 Task: Create New Customer with Customer Name: Heartland General Store, Billing Address Line1: 1136 Sharon Lane, Billing Address Line2:  South Bend, Billing Address Line3:  Indiana 46625, Cell Number: 920-918-2470
Action: Mouse moved to (175, 34)
Screenshot: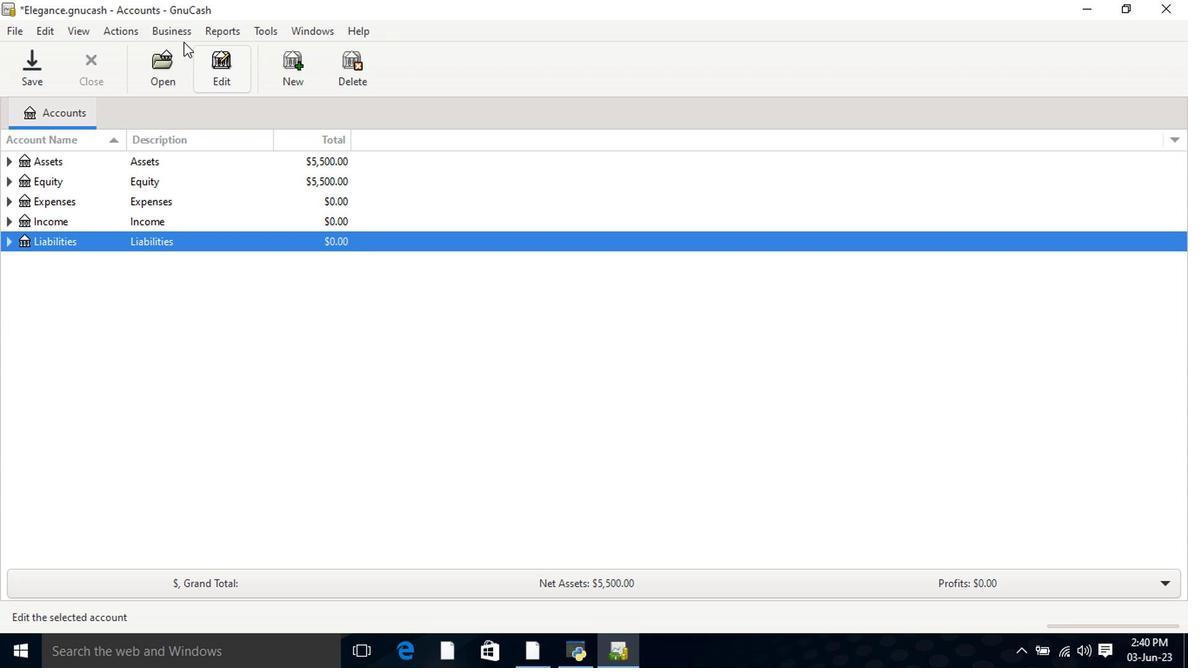 
Action: Mouse pressed left at (175, 34)
Screenshot: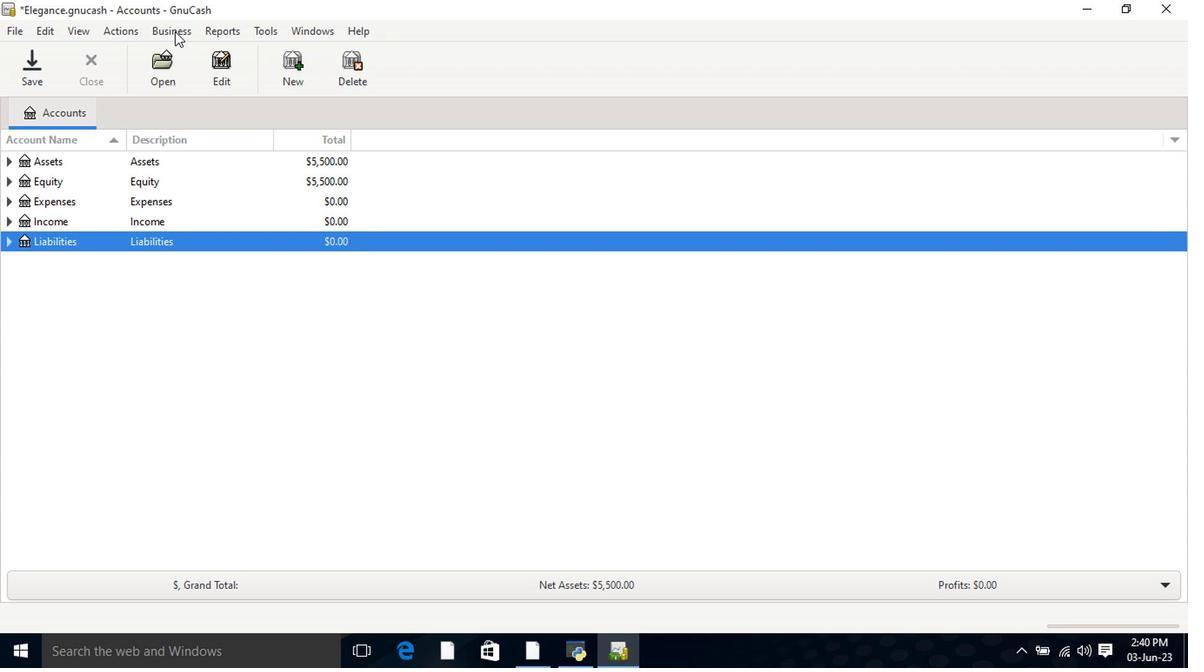 
Action: Mouse moved to (375, 73)
Screenshot: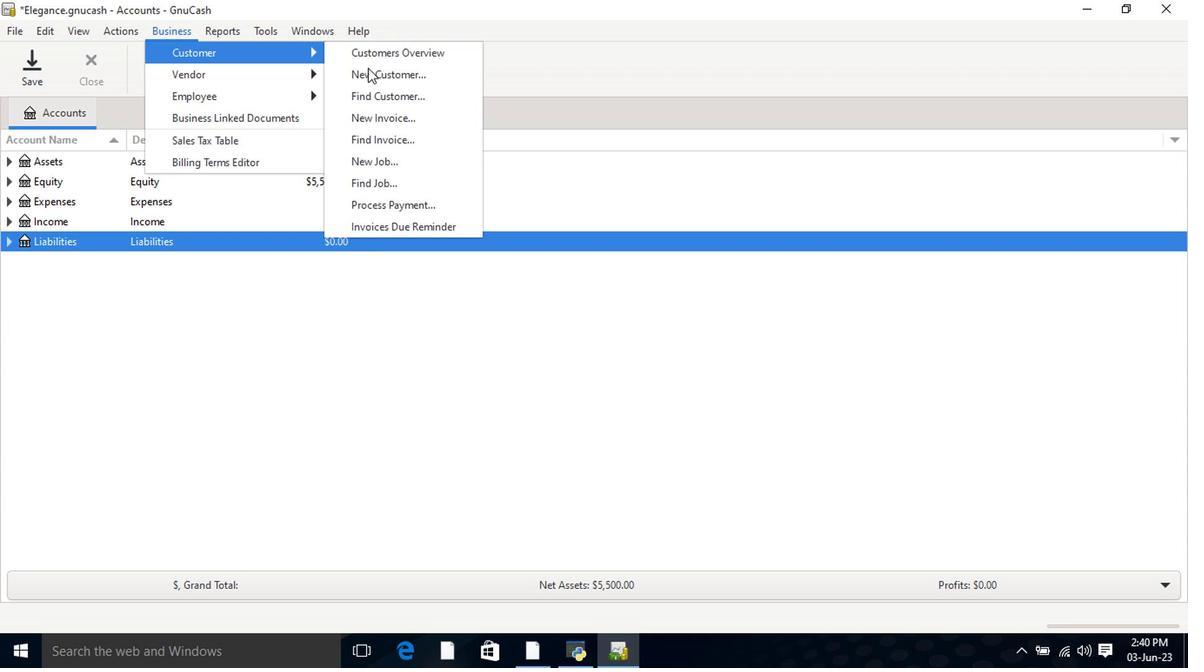 
Action: Mouse pressed left at (375, 73)
Screenshot: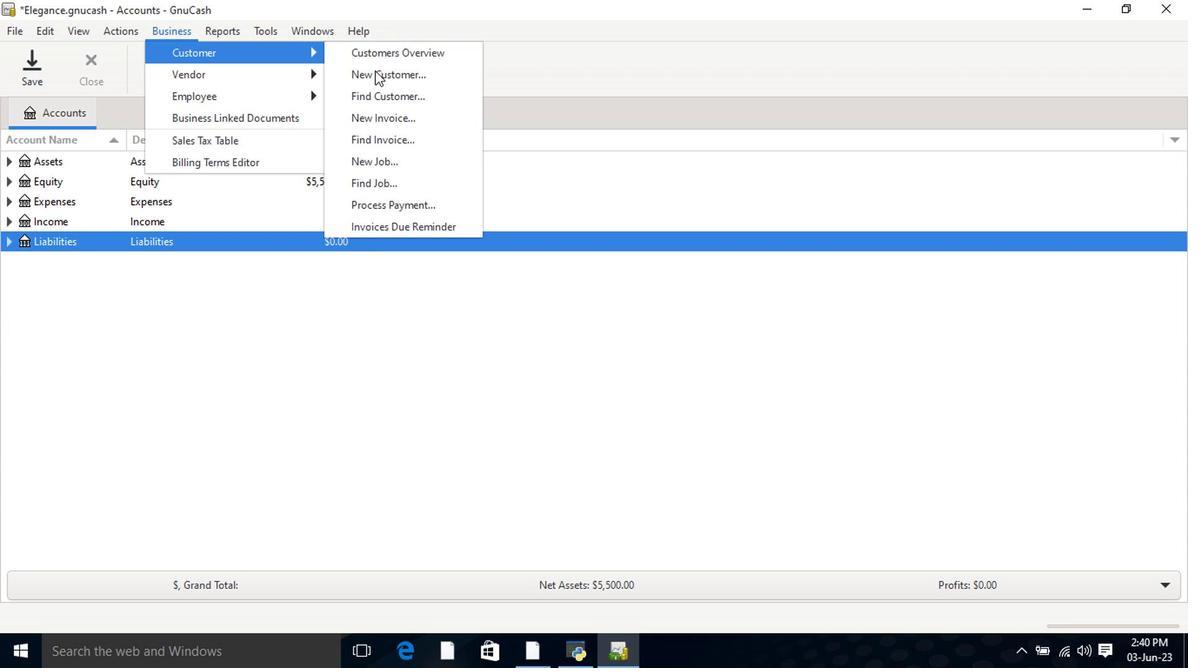 
Action: Mouse moved to (582, 189)
Screenshot: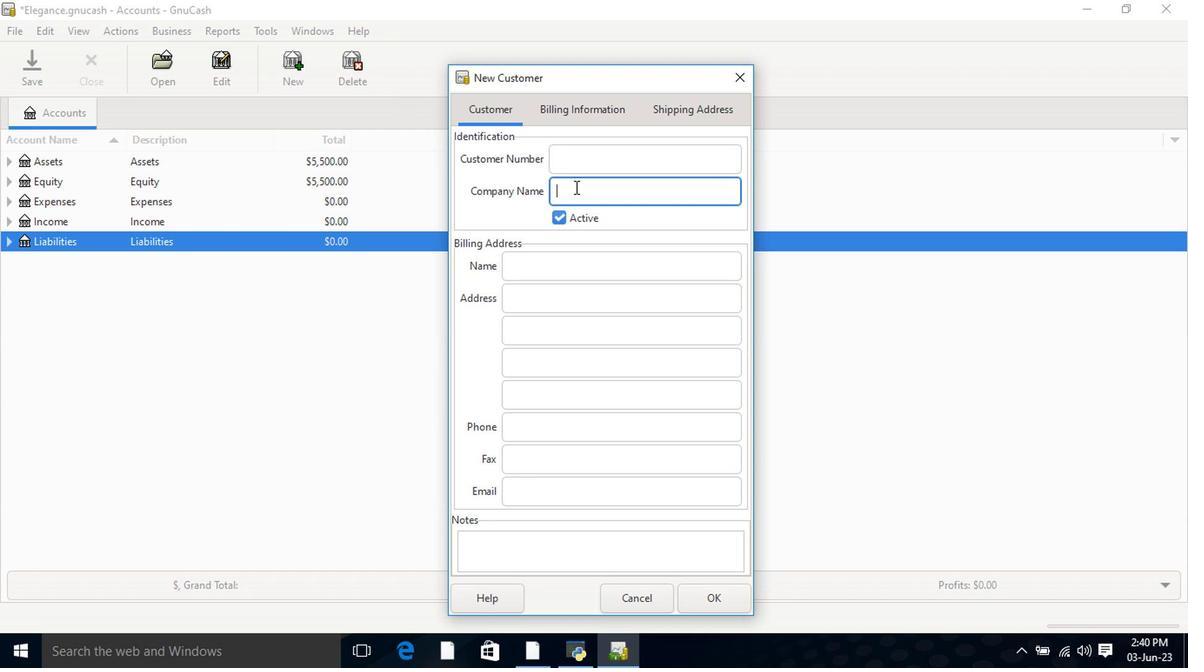 
Action: Key pressed <Key.shift>Heartland<Key.space><Key.shift>General<Key.space><Key.shift>So<Key.backspace>tore<Key.tab><Key.tab><Key.tab>1136<Key.space><Key.shift>Sharon<Key.space><Key.shift><Key.shift>Lane<Key.tab><Key.shift>South<Key.space><Key.shift>Bend<Key.tab><Key.shift>Indiana<Key.space>46625<Key.tab><Key.tab>920-918-2470
Screenshot: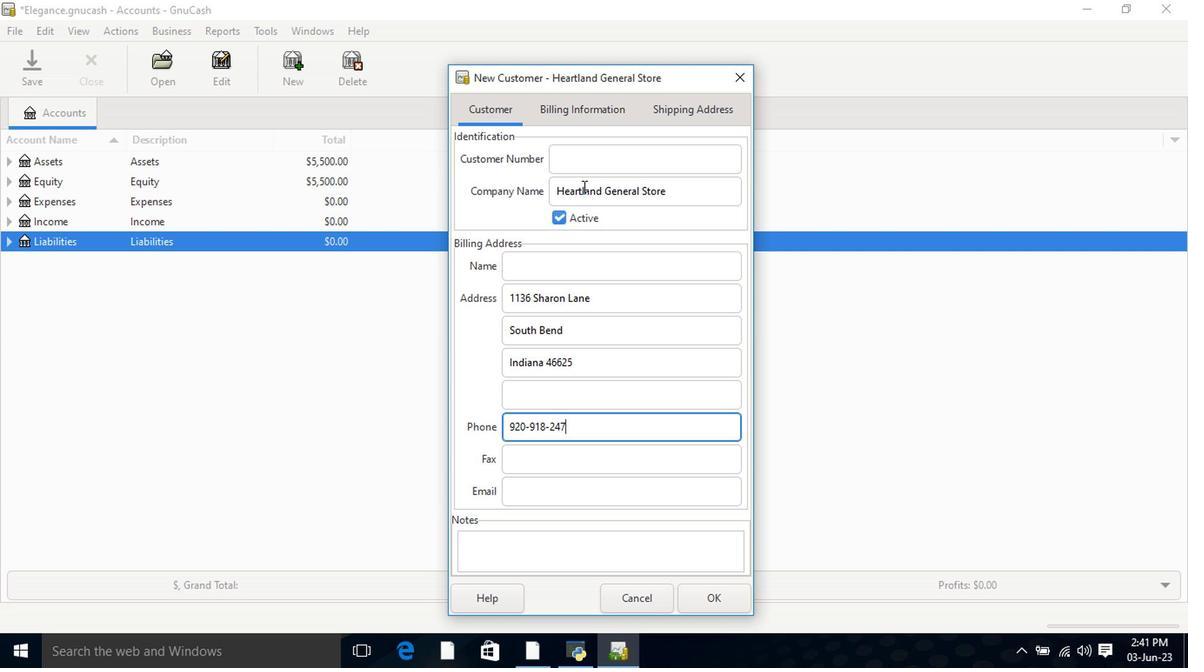 
Action: Mouse moved to (581, 116)
Screenshot: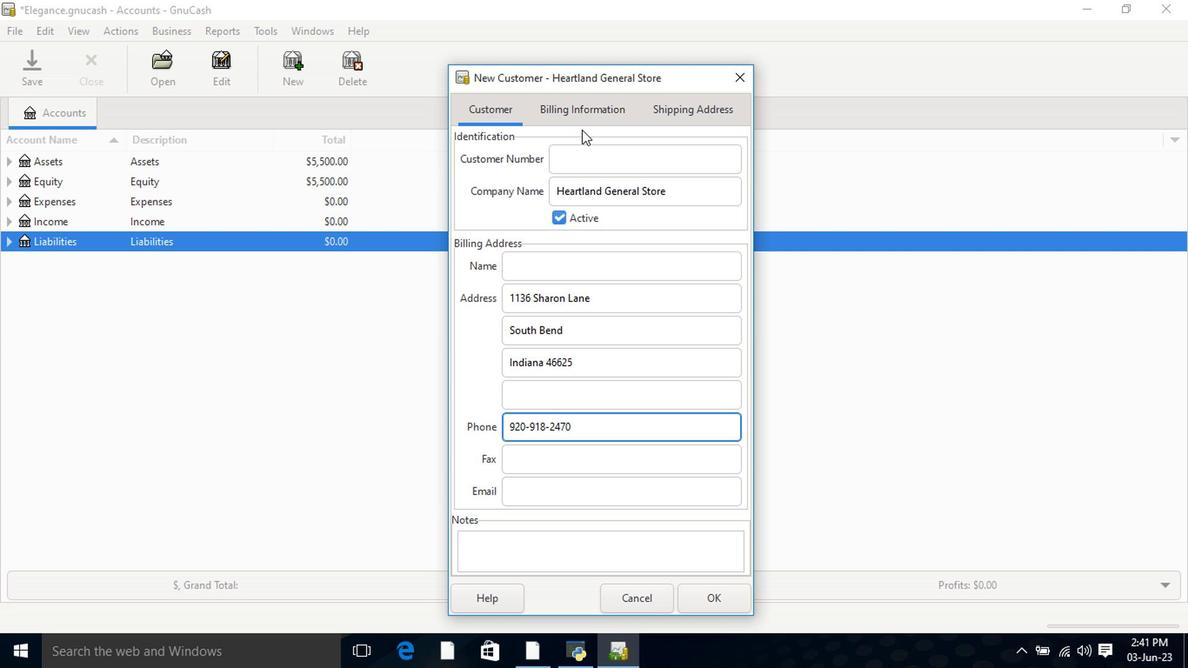 
Action: Mouse pressed left at (581, 116)
Screenshot: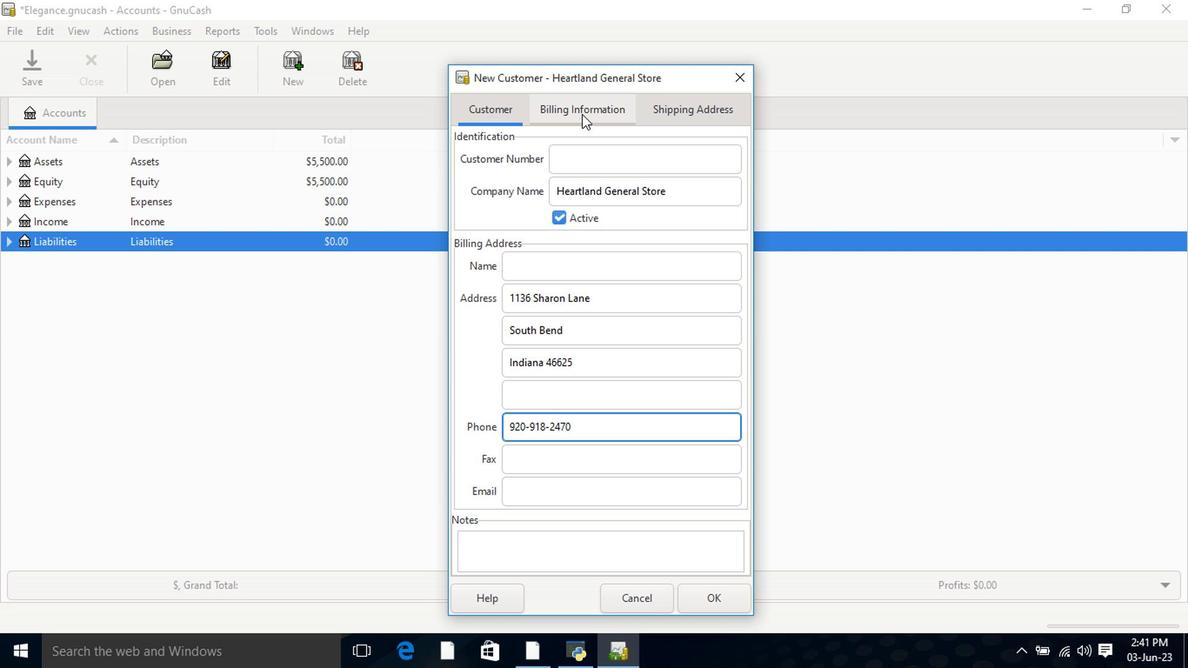 
Action: Mouse moved to (699, 116)
Screenshot: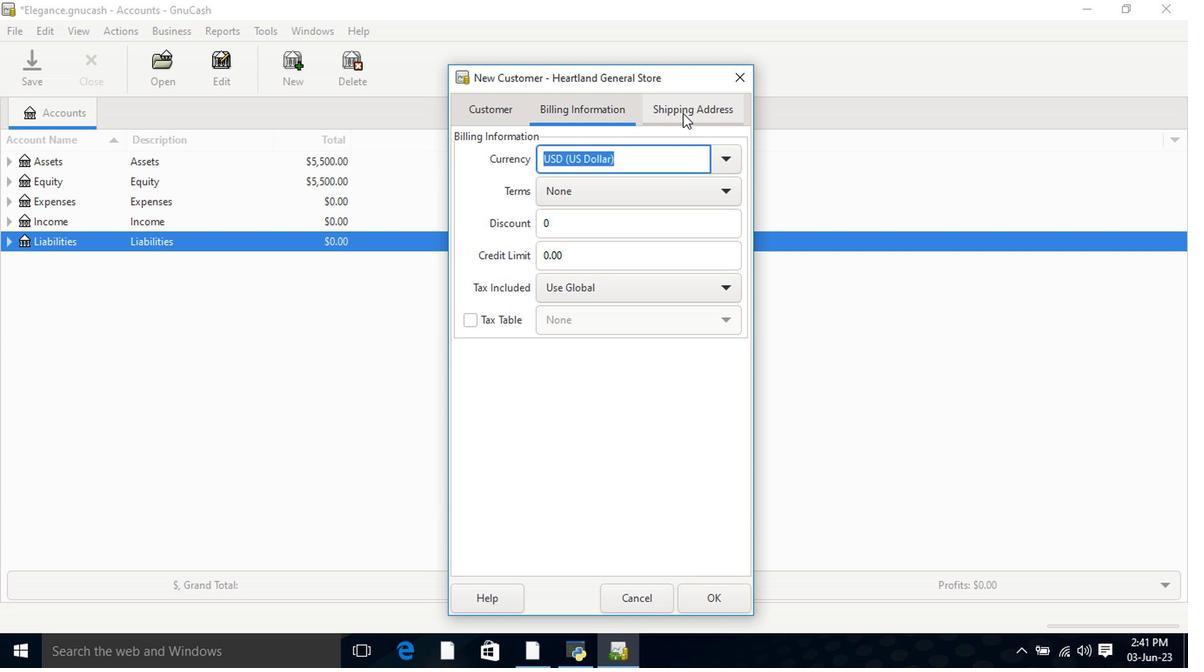
Action: Mouse pressed left at (699, 116)
Screenshot: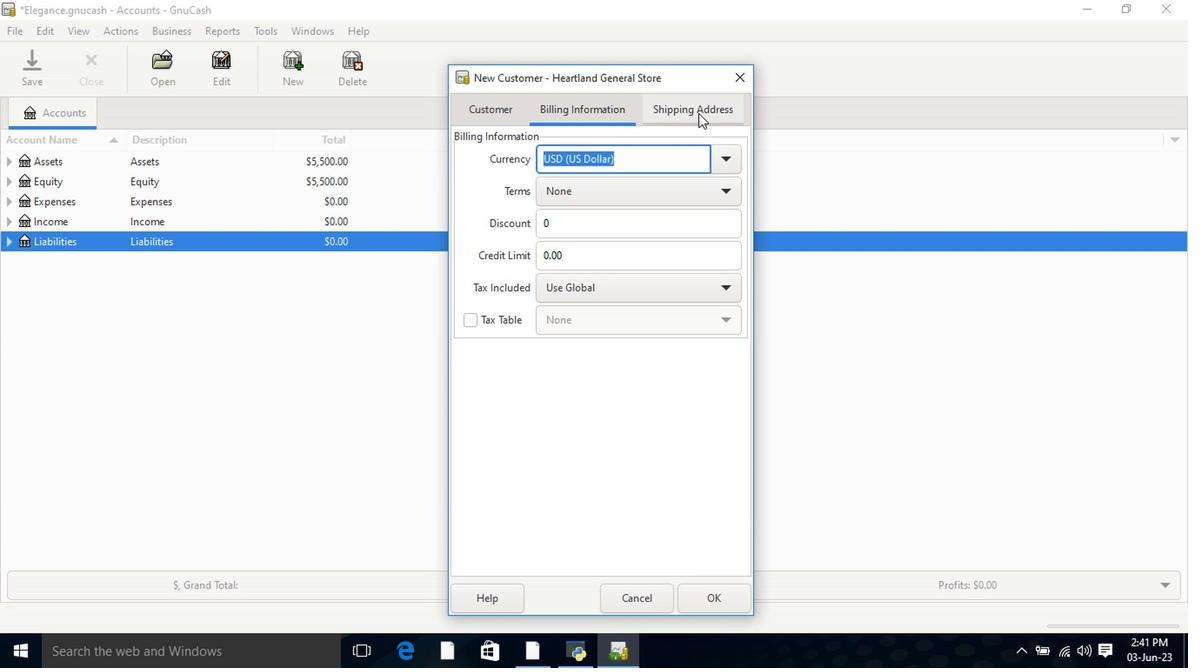 
Action: Mouse moved to (708, 596)
Screenshot: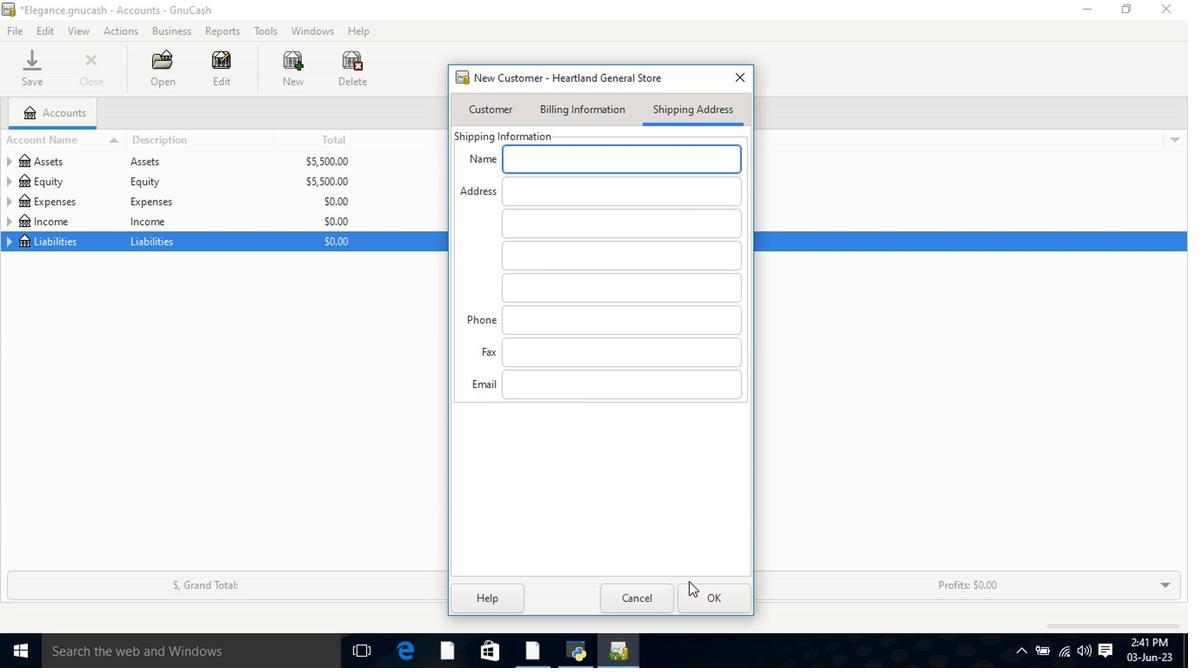 
Action: Mouse pressed left at (708, 596)
Screenshot: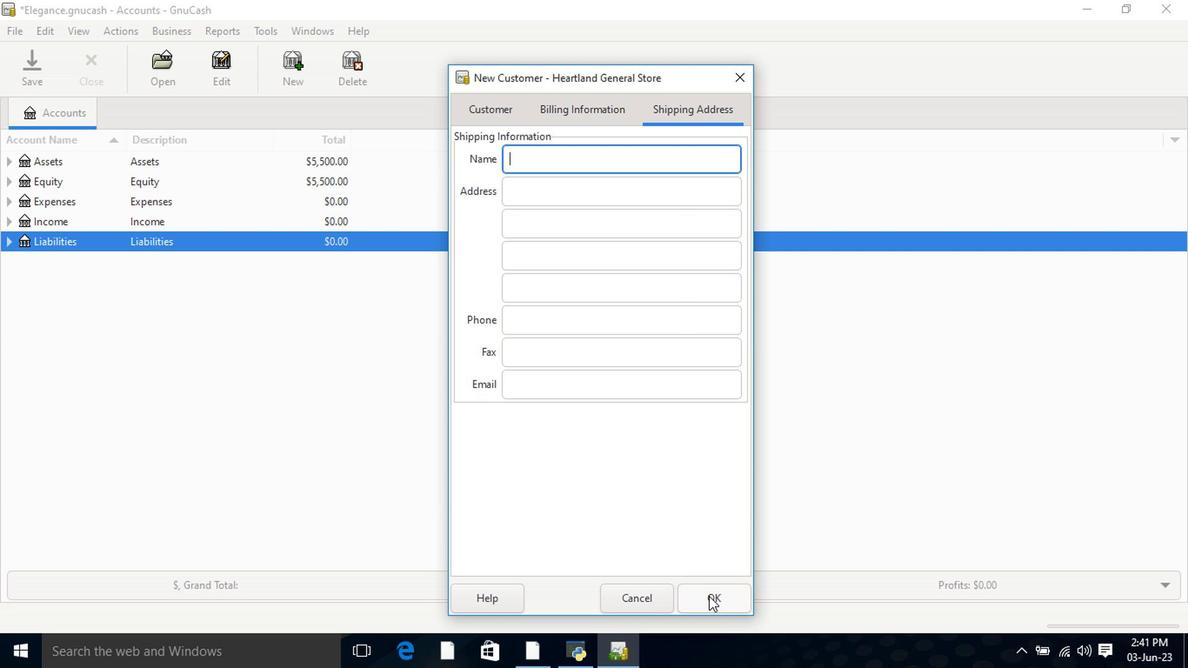 
Action: Mouse moved to (641, 467)
Screenshot: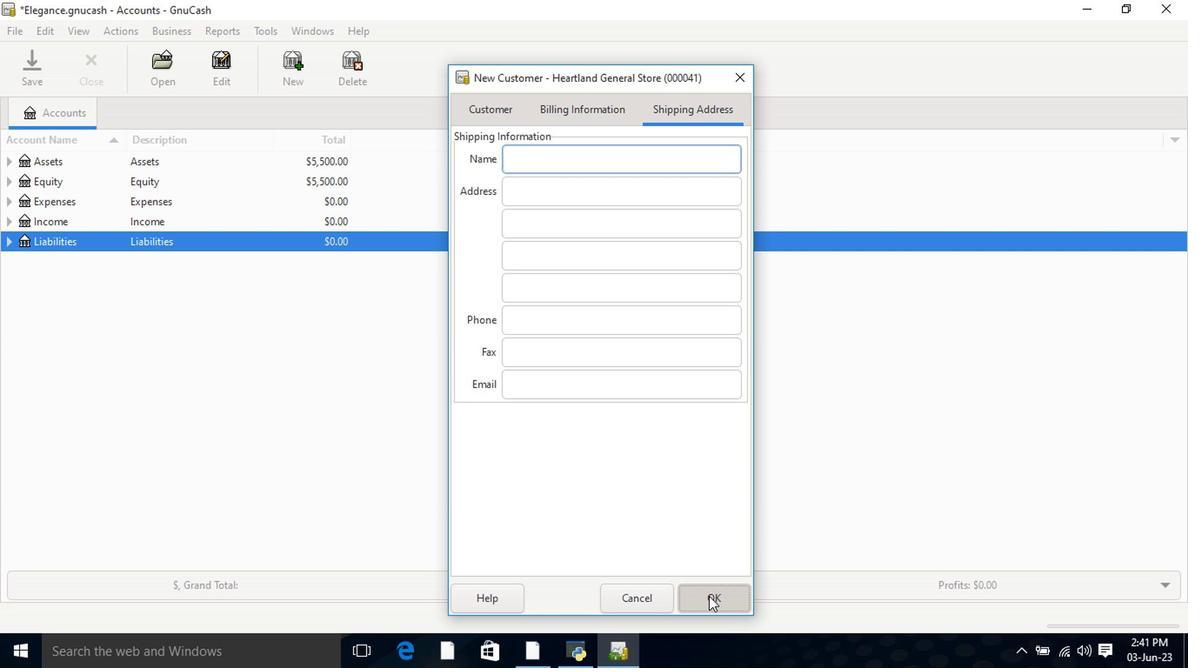 
